 Task: Share this slide with the "softage.2@softage.net".
Action: Mouse moved to (873, 44)
Screenshot: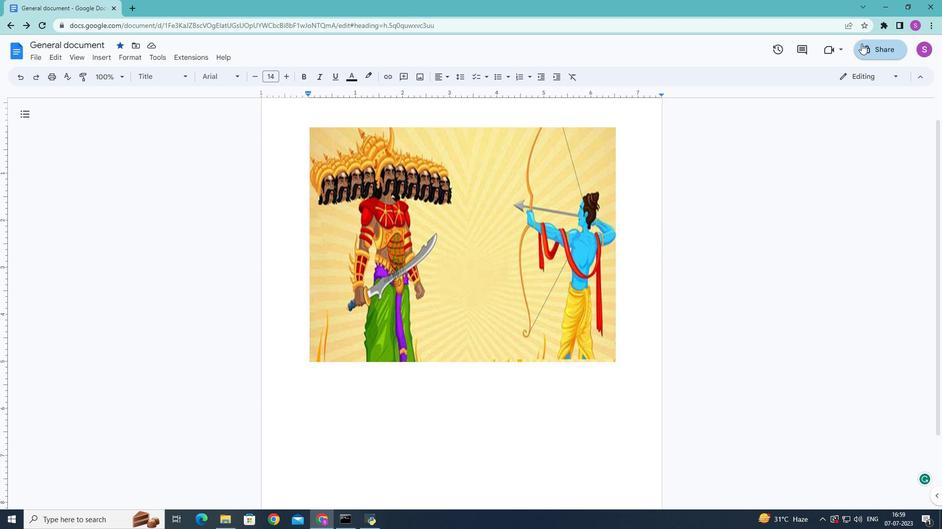 
Action: Mouse pressed left at (873, 44)
Screenshot: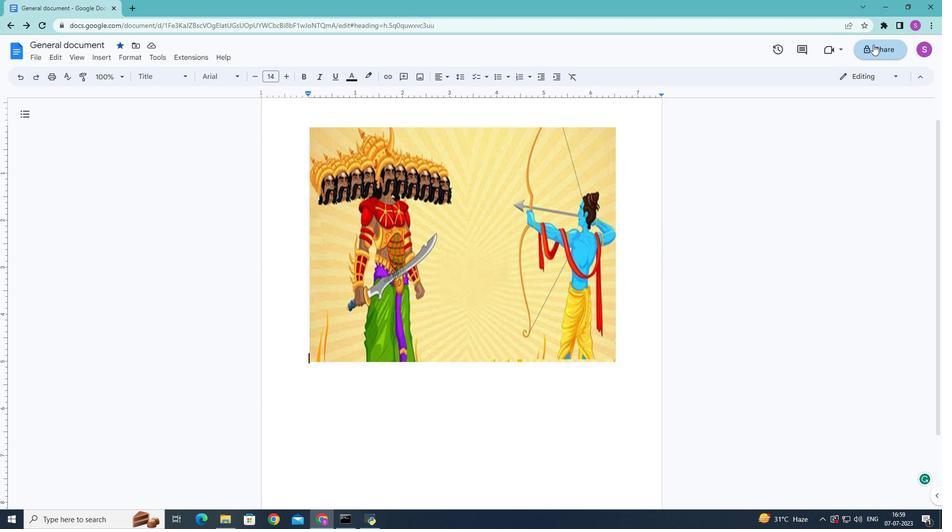 
Action: Mouse moved to (389, 261)
Screenshot: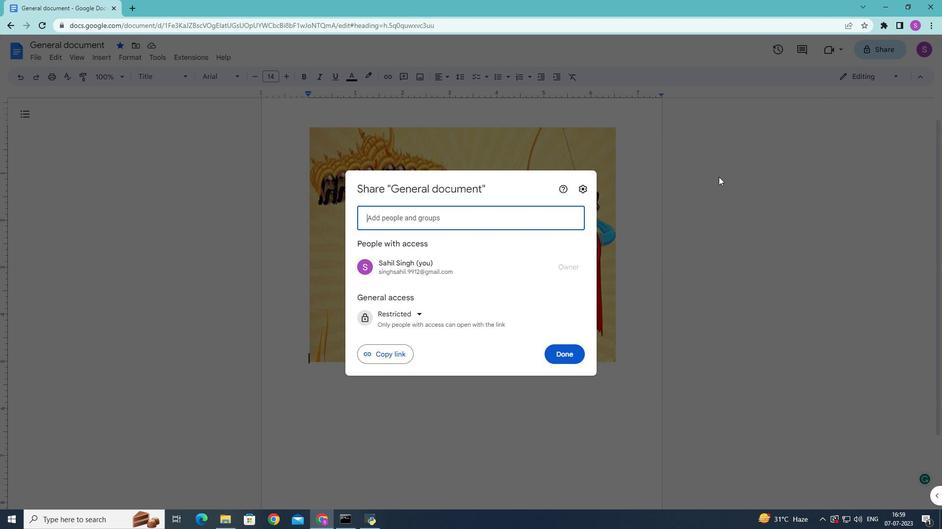 
Action: Key pressed softage.2<Key.shift>@softage.net
Screenshot: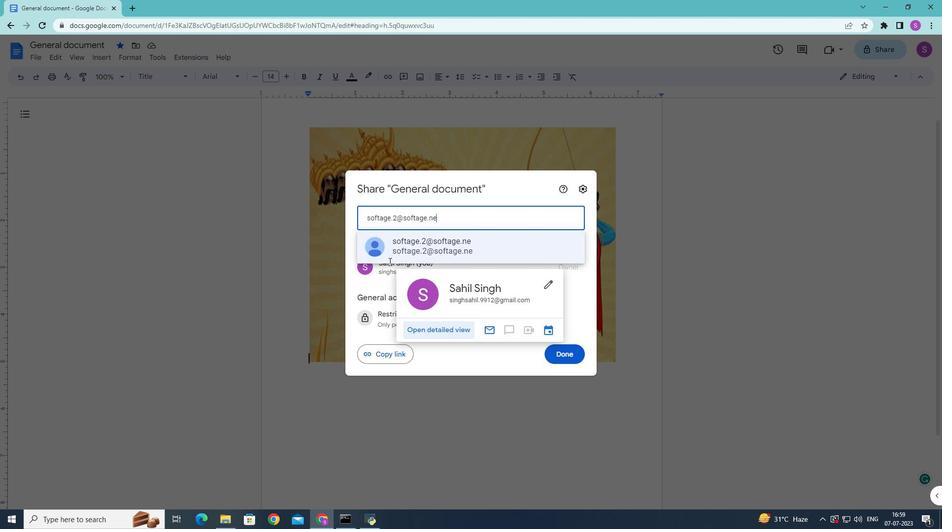 
Action: Mouse moved to (402, 253)
Screenshot: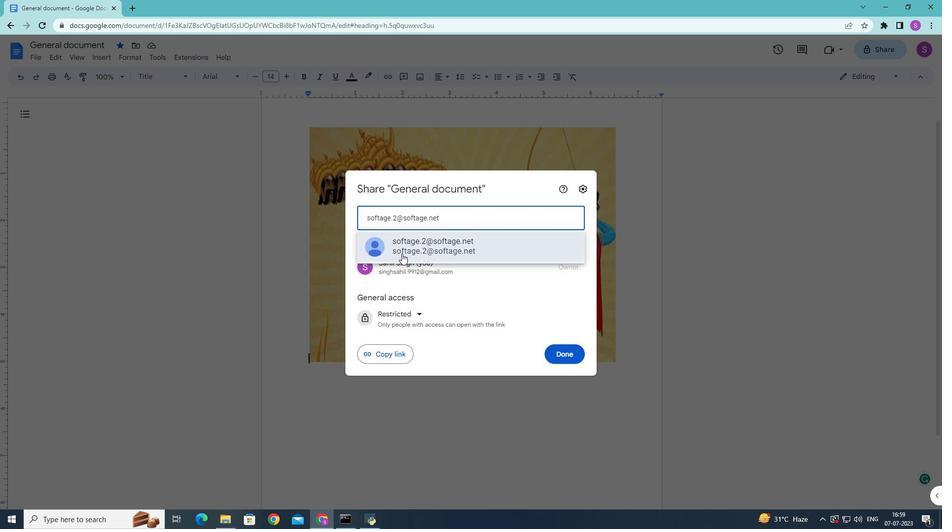 
Action: Mouse pressed left at (402, 253)
Screenshot: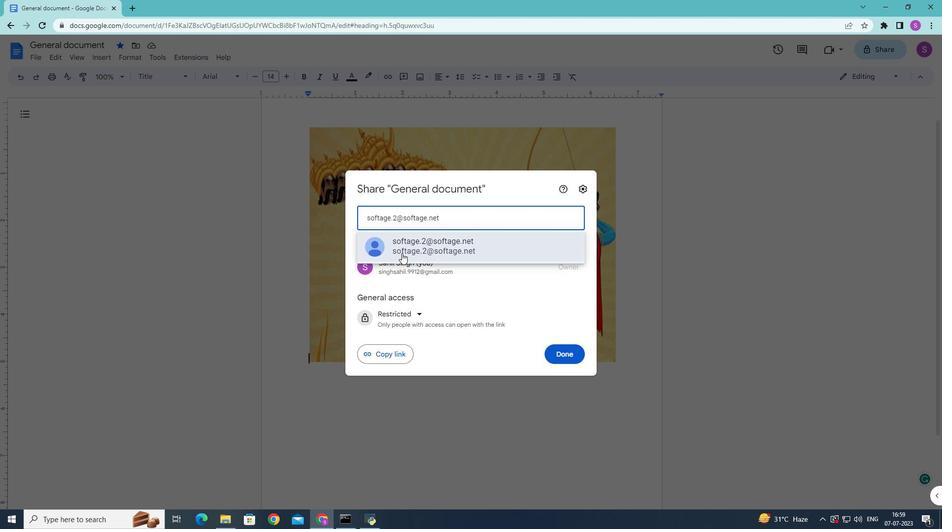 
Action: Mouse moved to (573, 345)
Screenshot: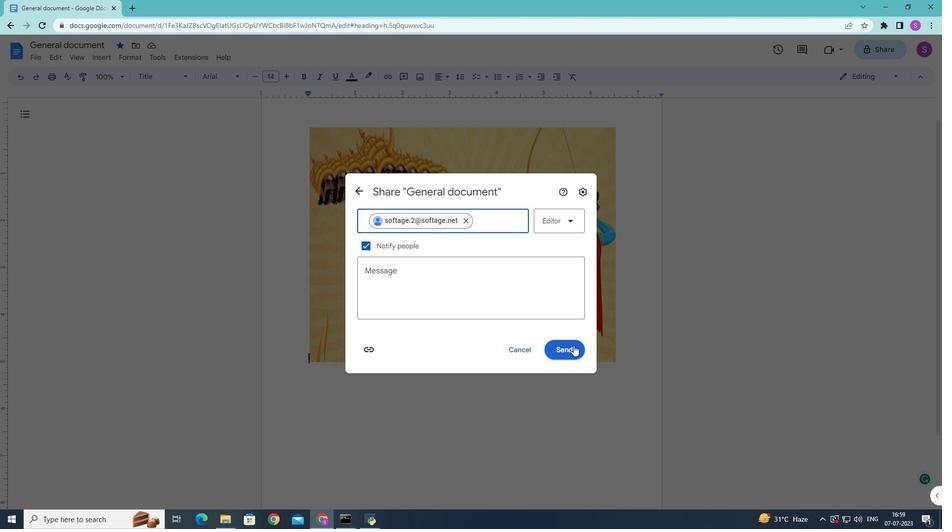 
Action: Mouse pressed left at (573, 345)
Screenshot: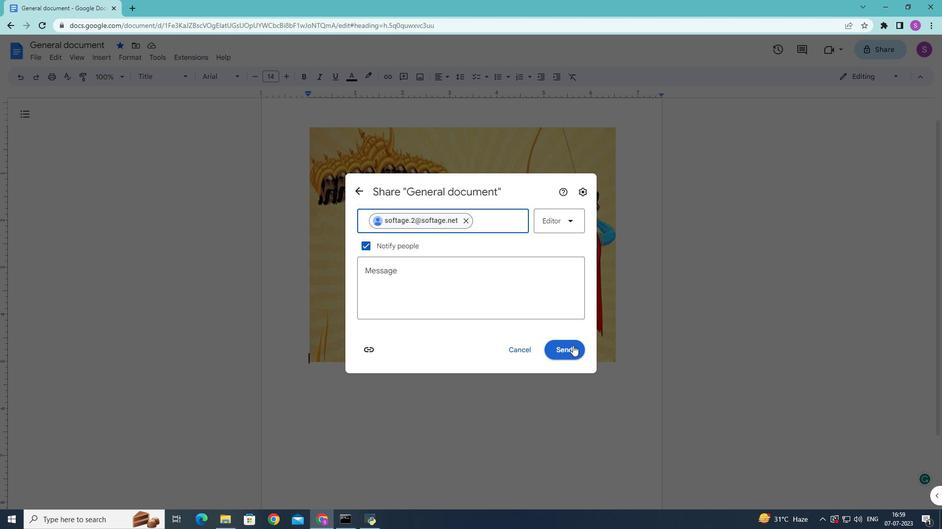 
